 Task: Add the task  Add support for real-time multiplayer gaming to the section DevOps Drive in the project WolfTech and add a Due Date to the respective task as 2023/12/20.
Action: Mouse moved to (861, 643)
Screenshot: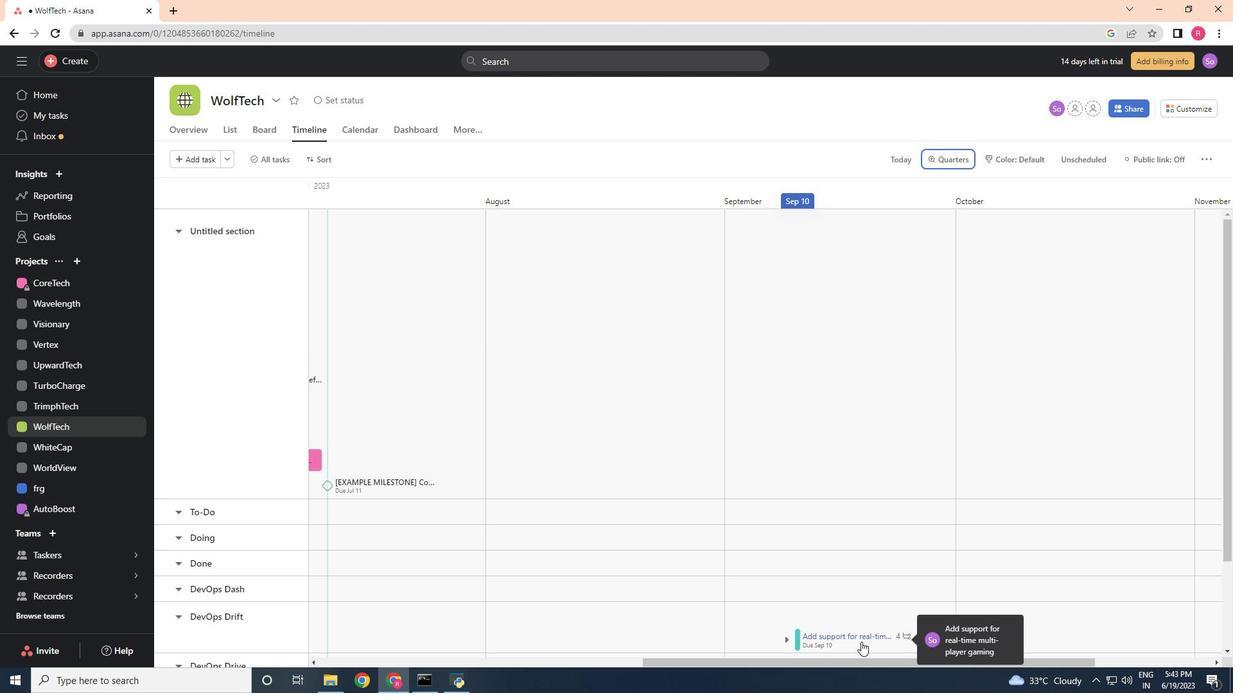 
Action: Mouse pressed left at (861, 643)
Screenshot: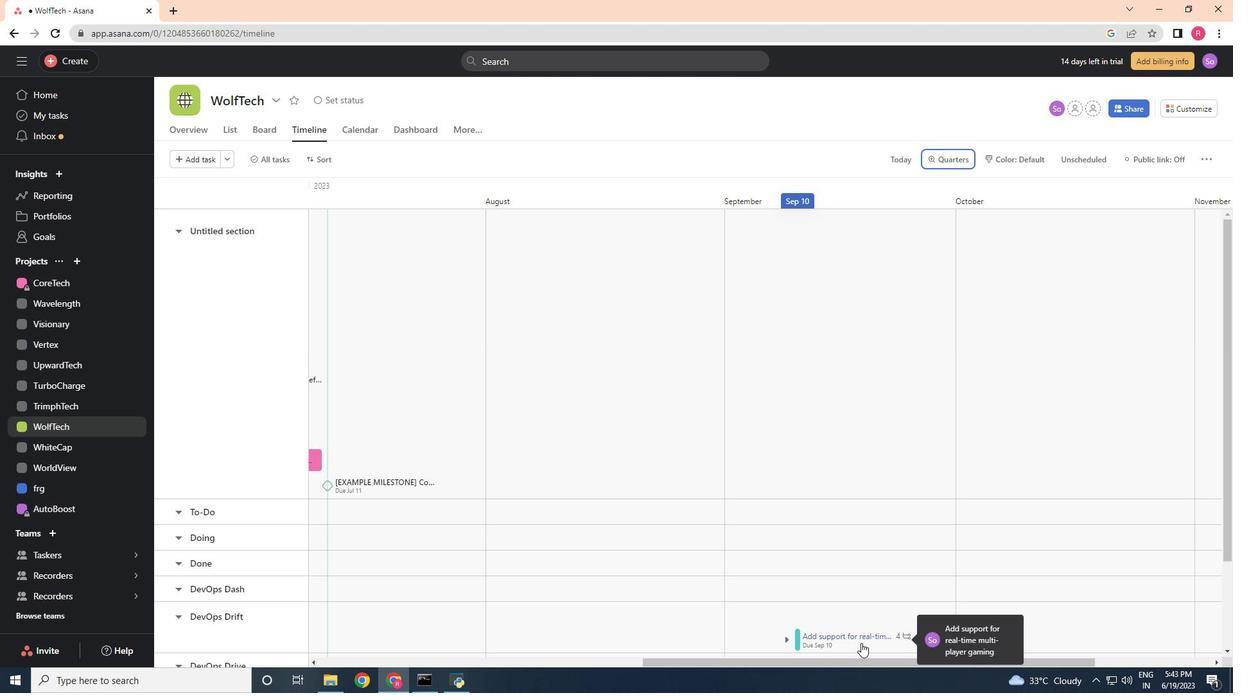 
Action: Mouse moved to (989, 283)
Screenshot: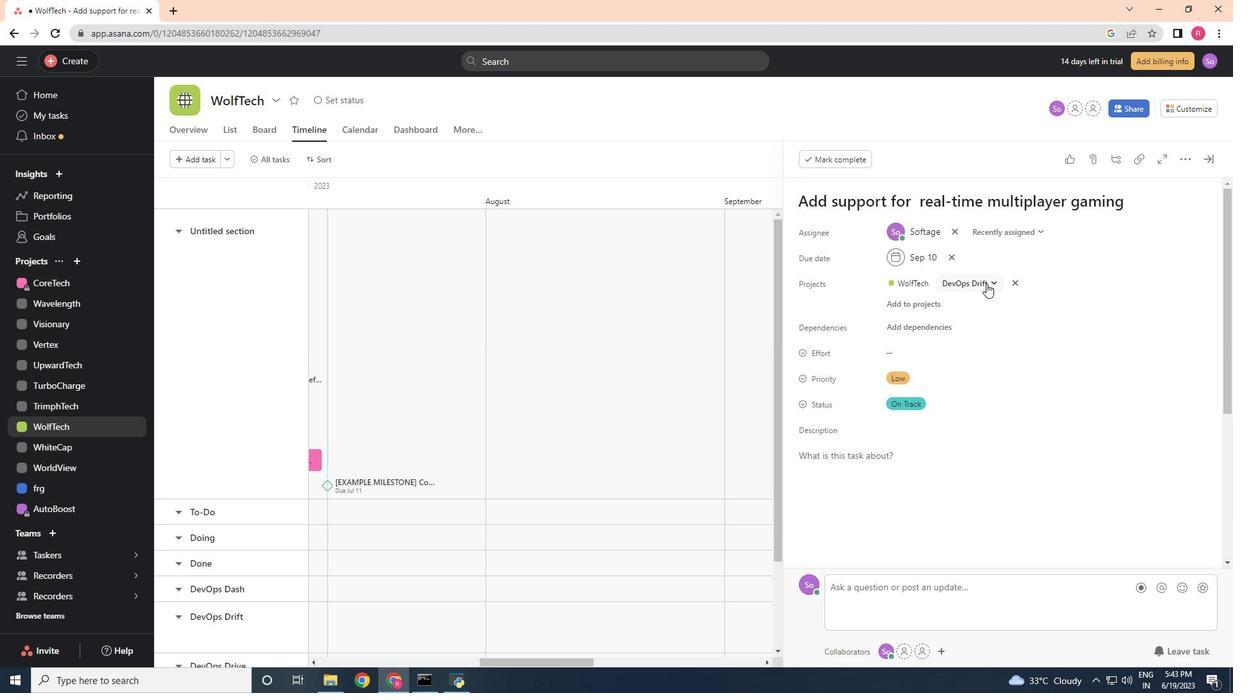 
Action: Mouse pressed left at (989, 283)
Screenshot: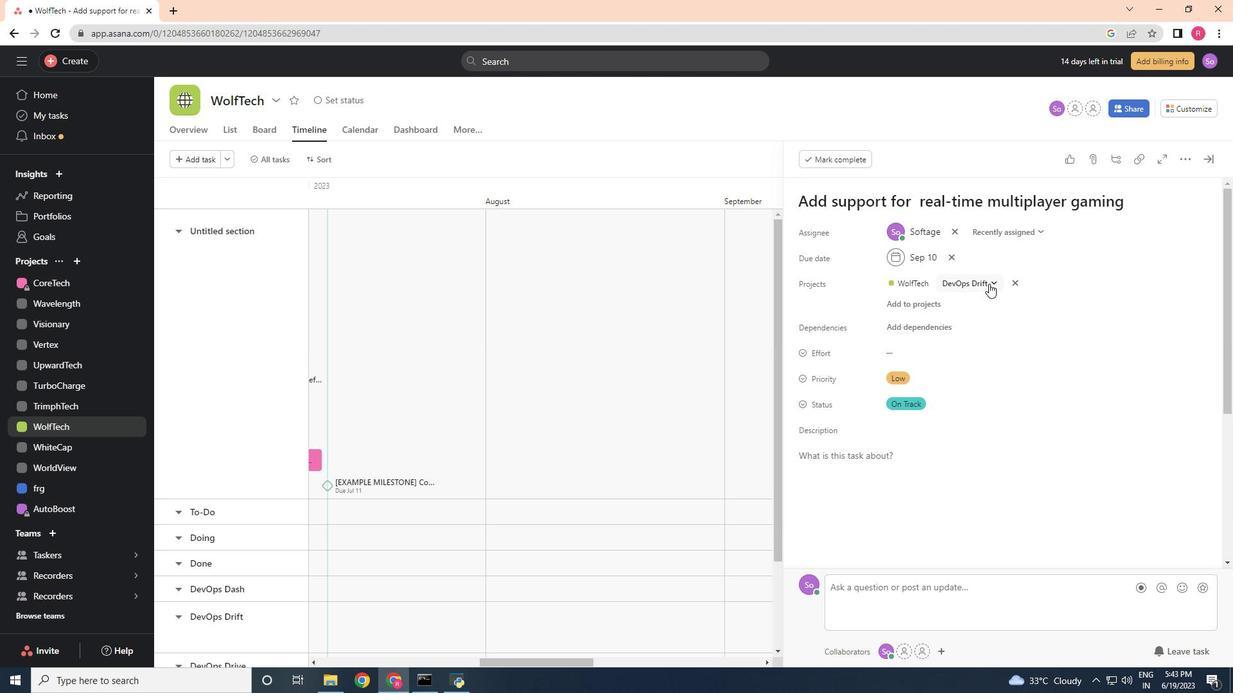 
Action: Mouse moved to (955, 449)
Screenshot: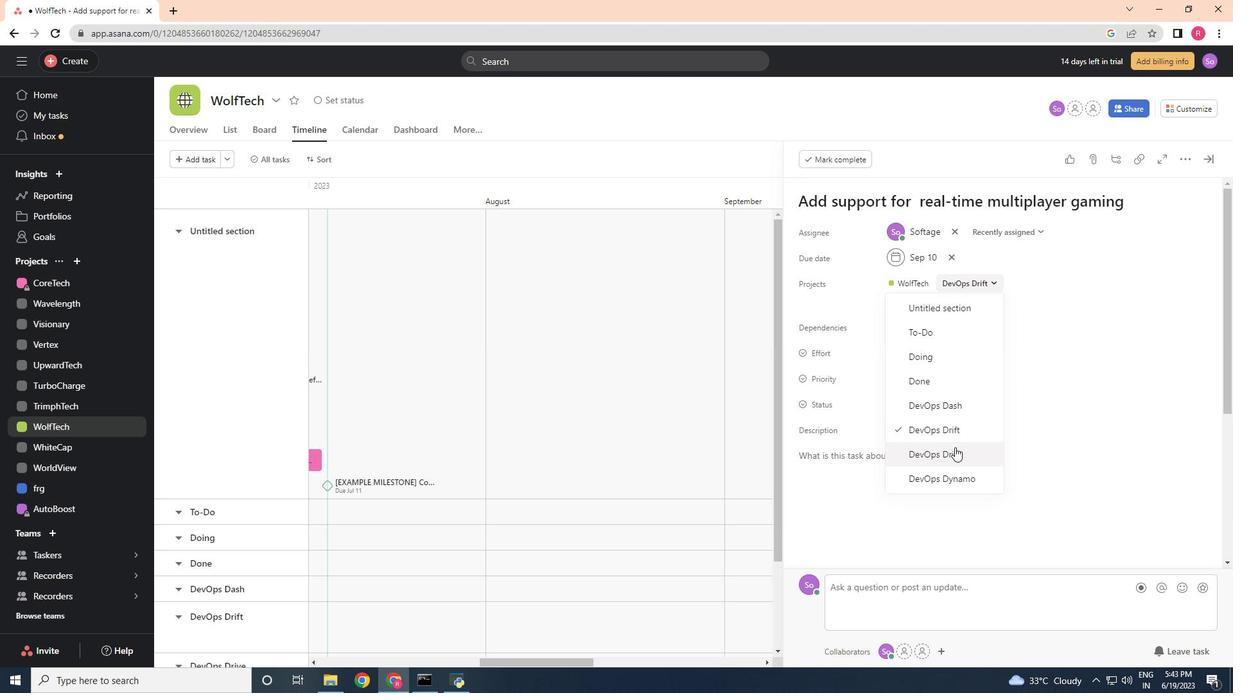 
Action: Mouse pressed left at (955, 449)
Screenshot: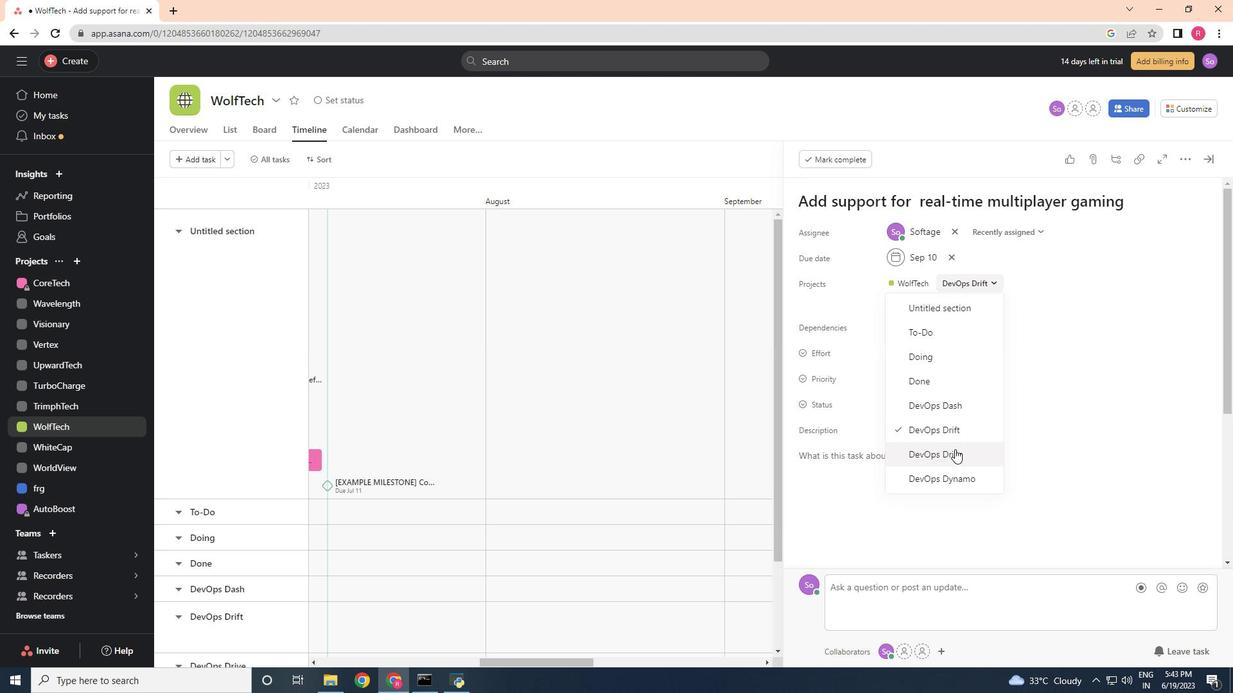 
Action: Mouse moved to (955, 254)
Screenshot: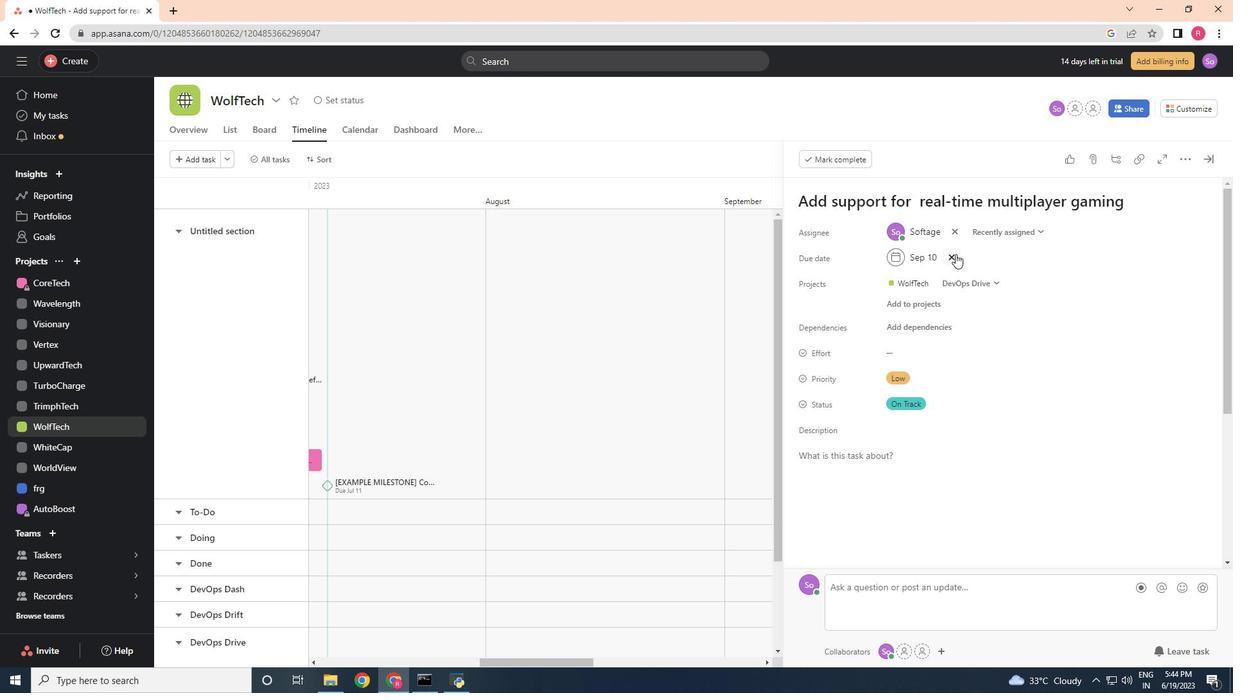 
Action: Mouse pressed left at (955, 254)
Screenshot: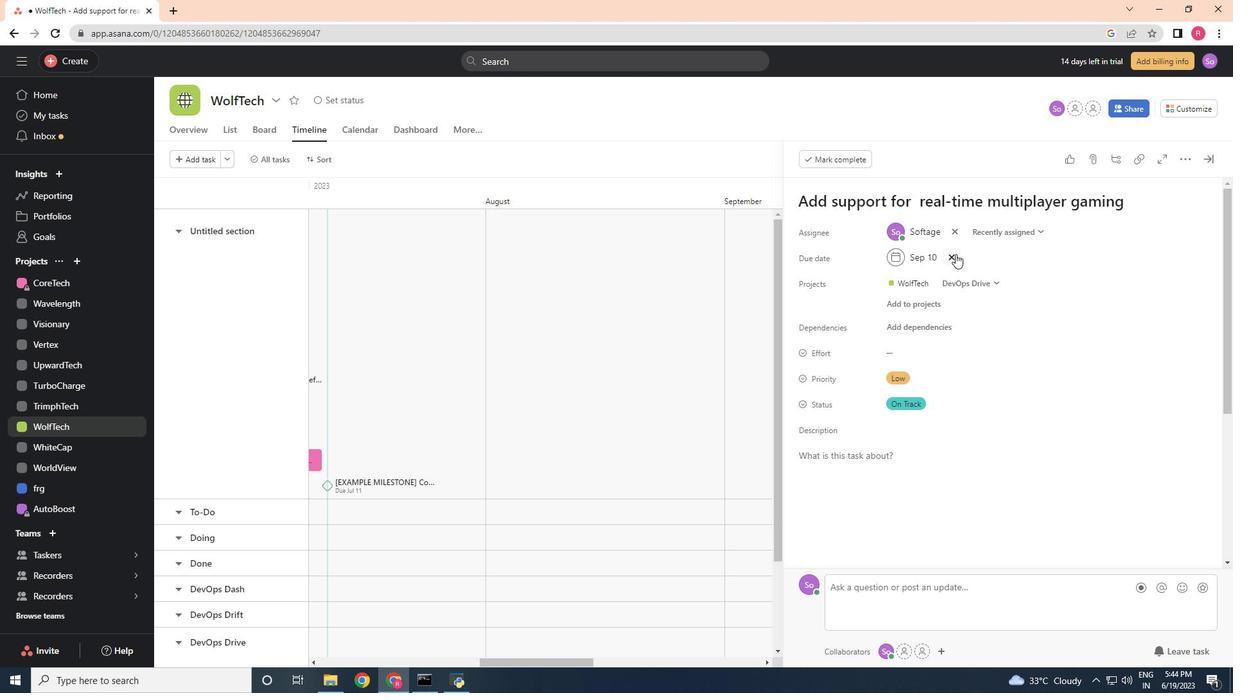 
Action: Mouse moved to (914, 261)
Screenshot: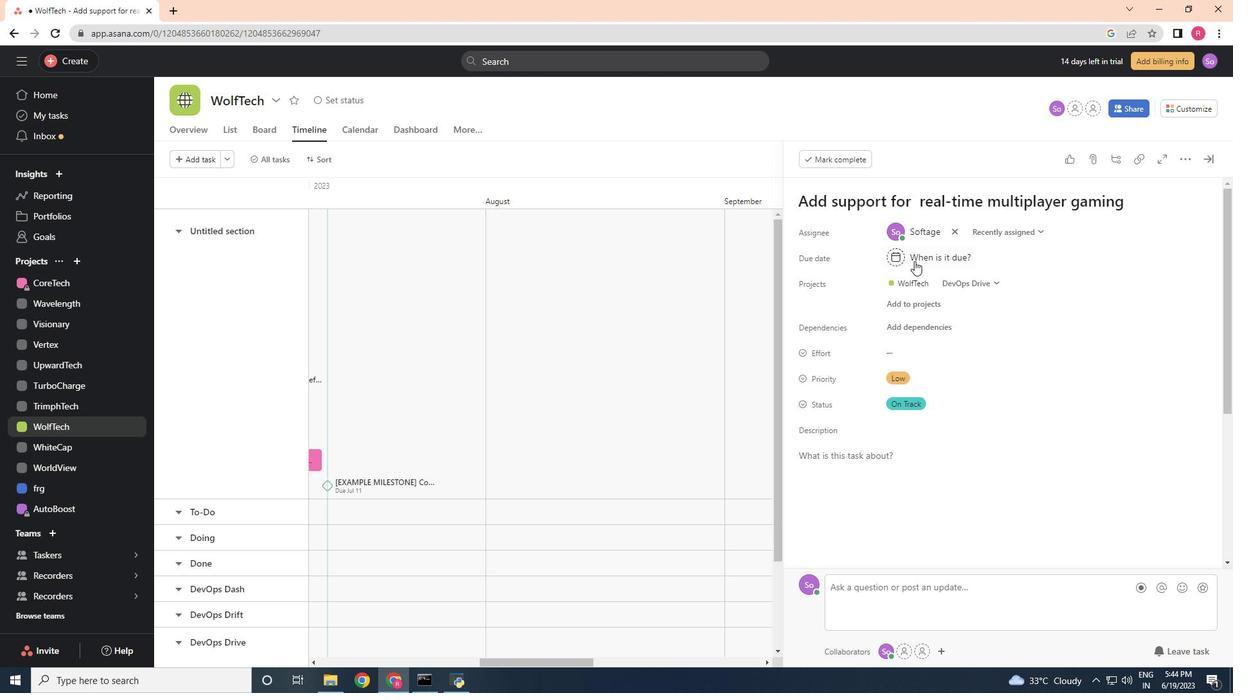 
Action: Mouse pressed left at (914, 261)
Screenshot: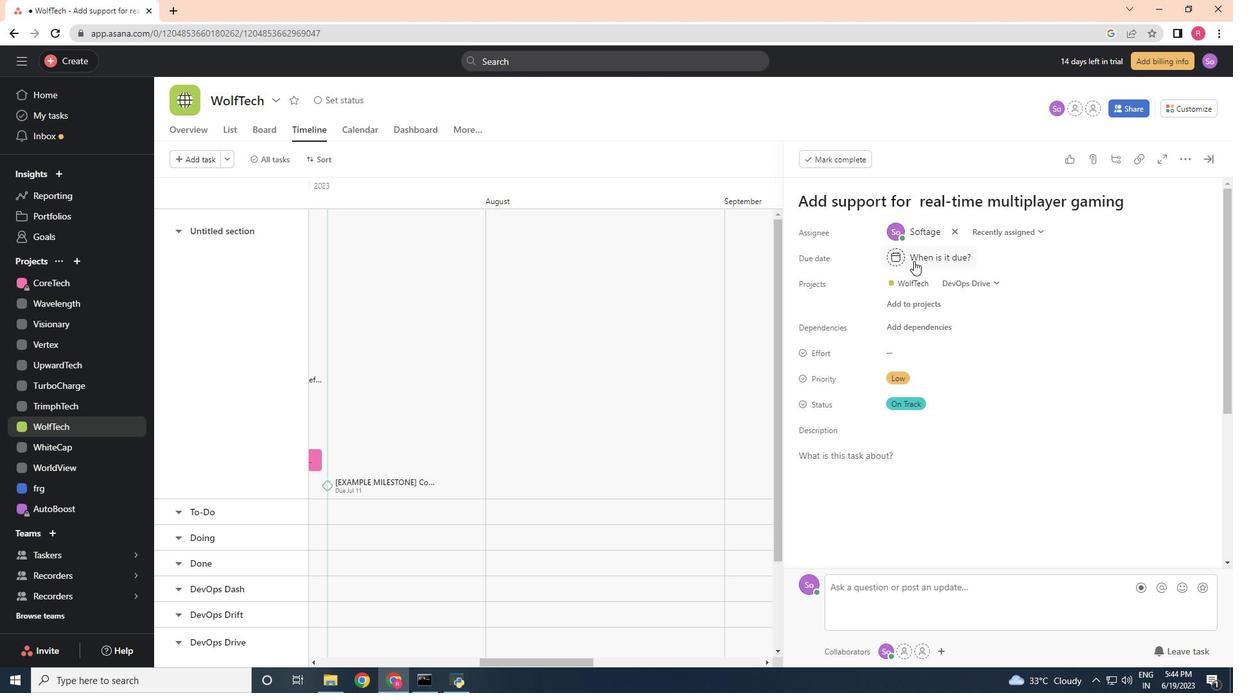 
Action: Mouse moved to (1045, 325)
Screenshot: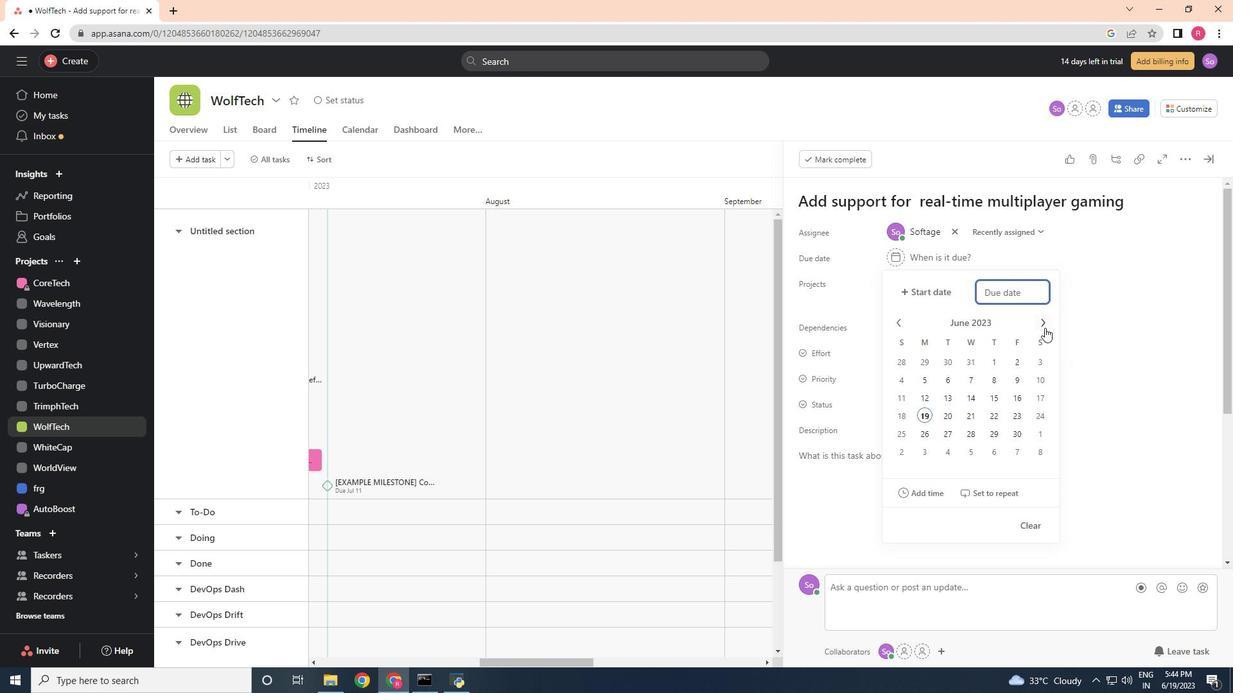 
Action: Mouse pressed left at (1045, 325)
Screenshot: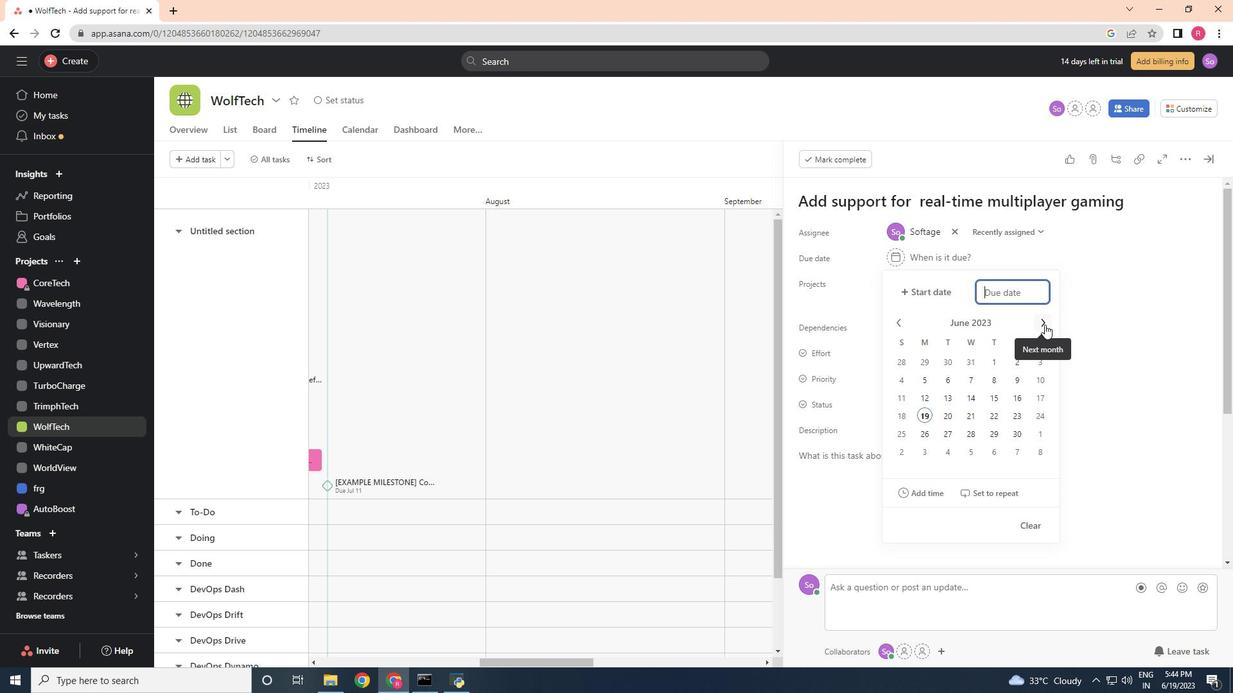 
Action: Mouse pressed left at (1045, 325)
Screenshot: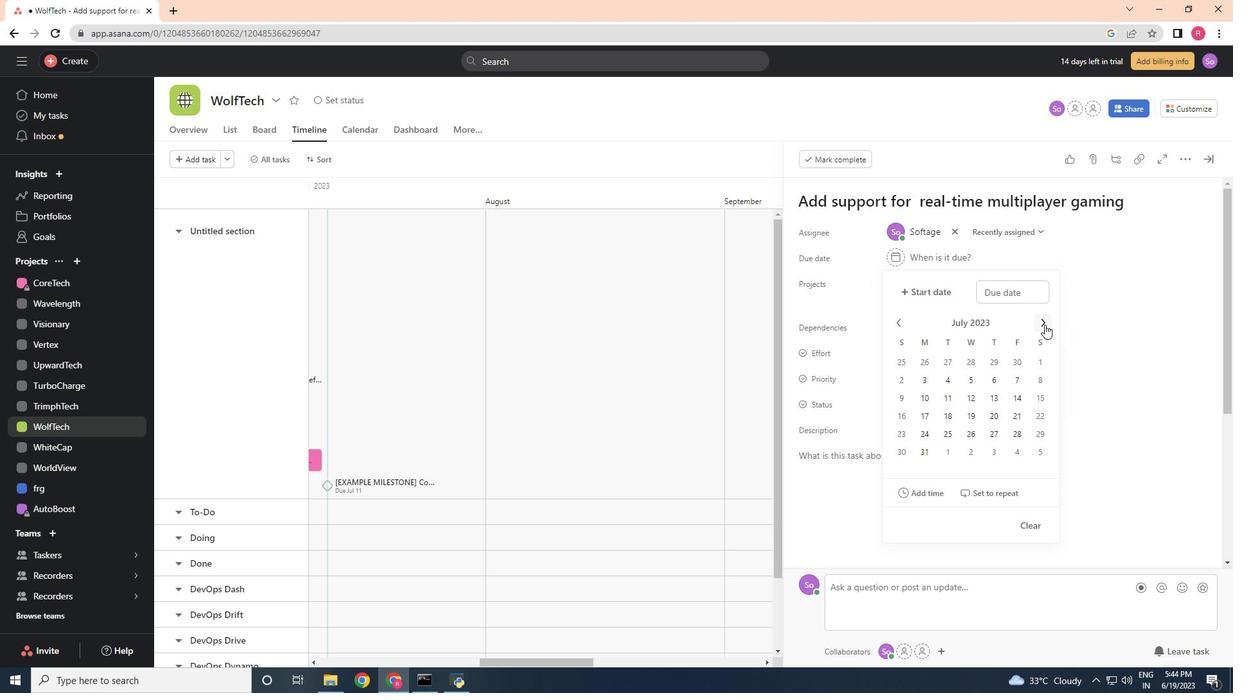 
Action: Mouse pressed left at (1045, 325)
Screenshot: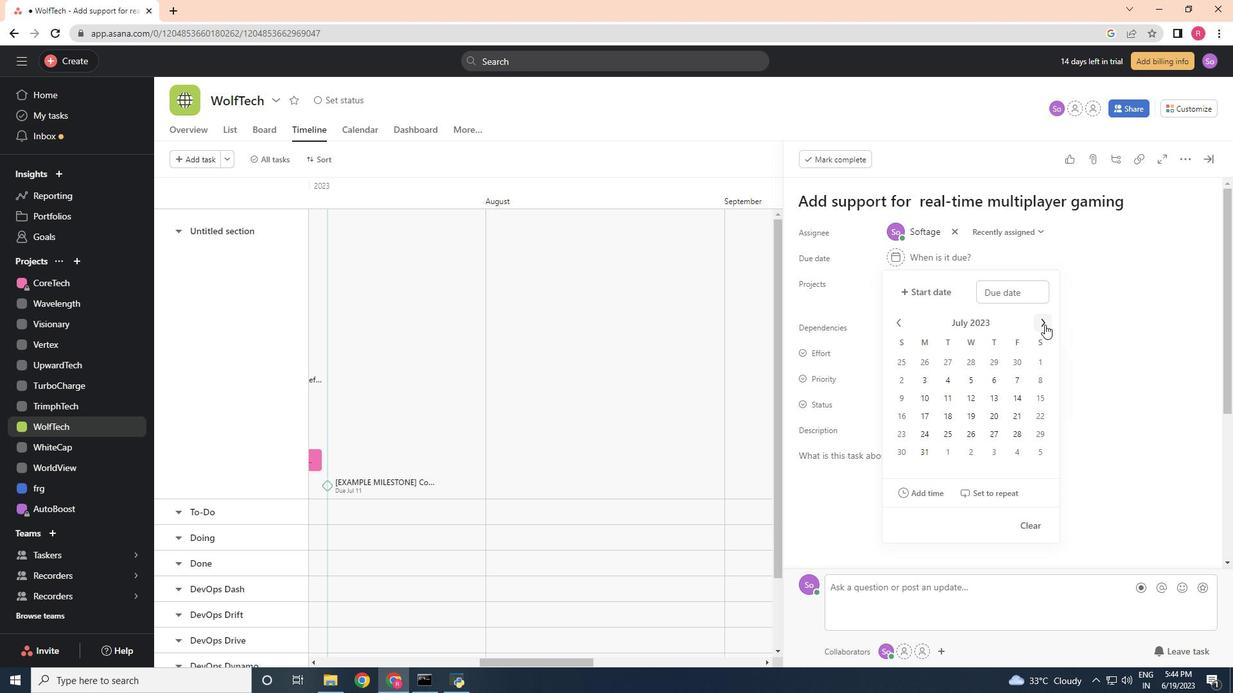 
Action: Mouse pressed left at (1045, 325)
Screenshot: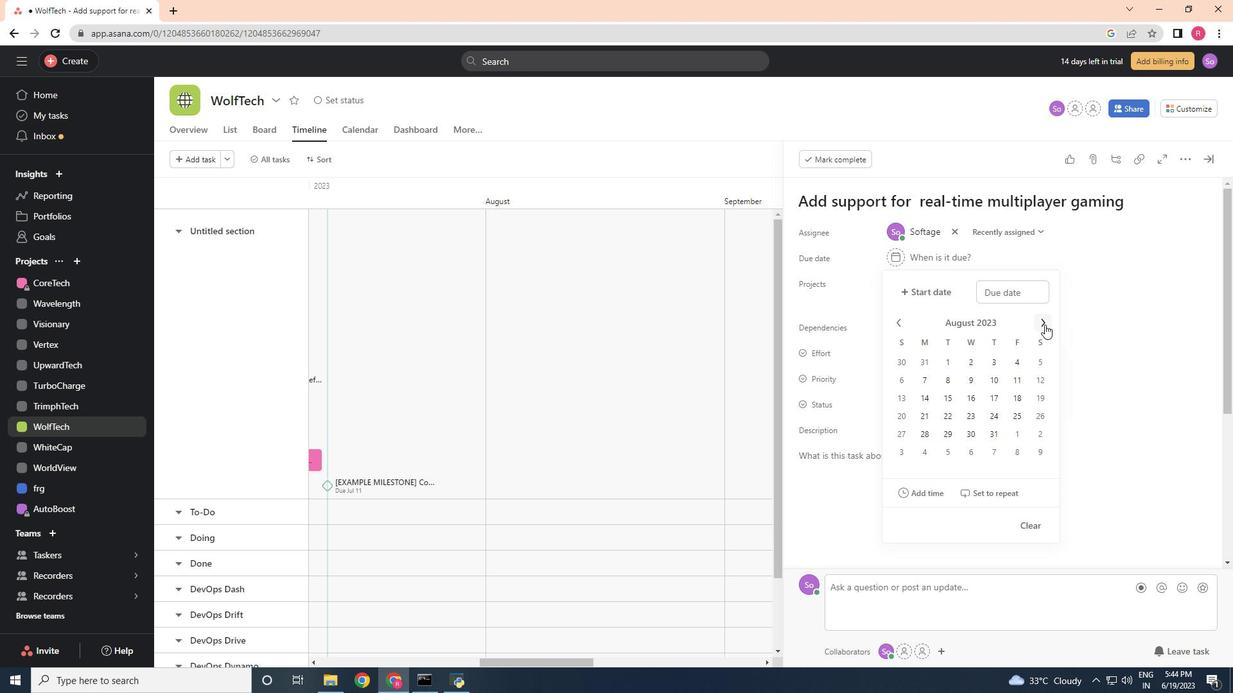 
Action: Mouse pressed left at (1045, 325)
Screenshot: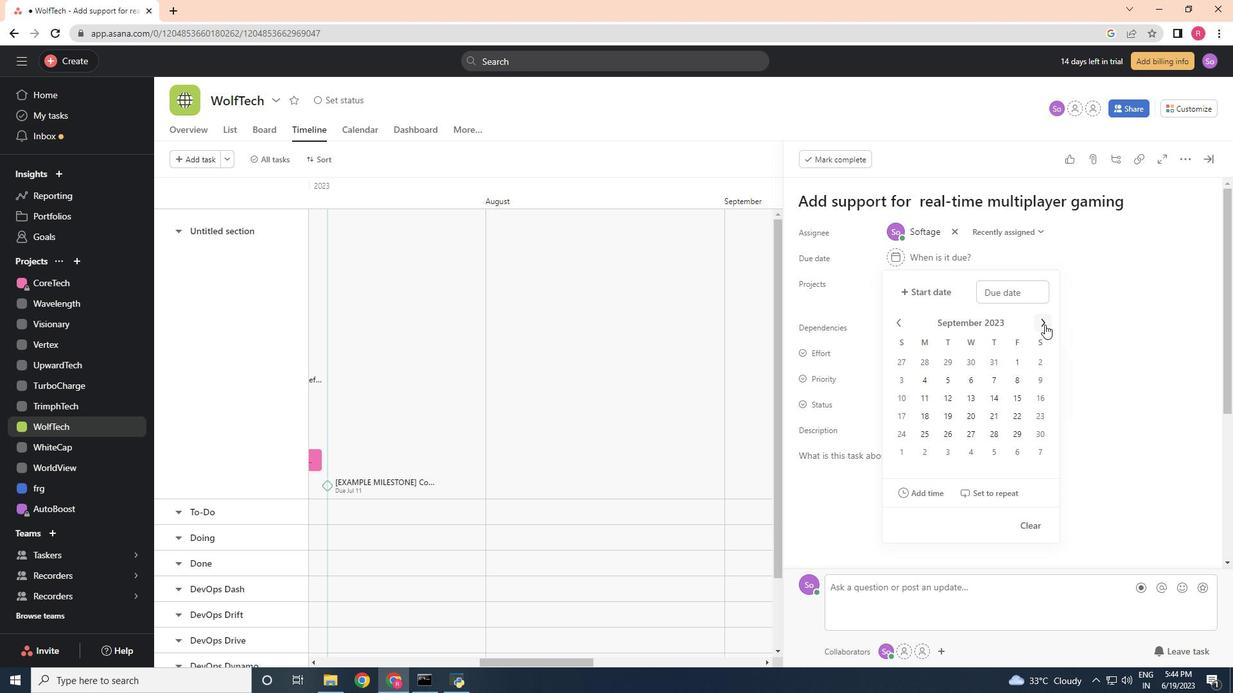 
Action: Mouse pressed left at (1045, 325)
Screenshot: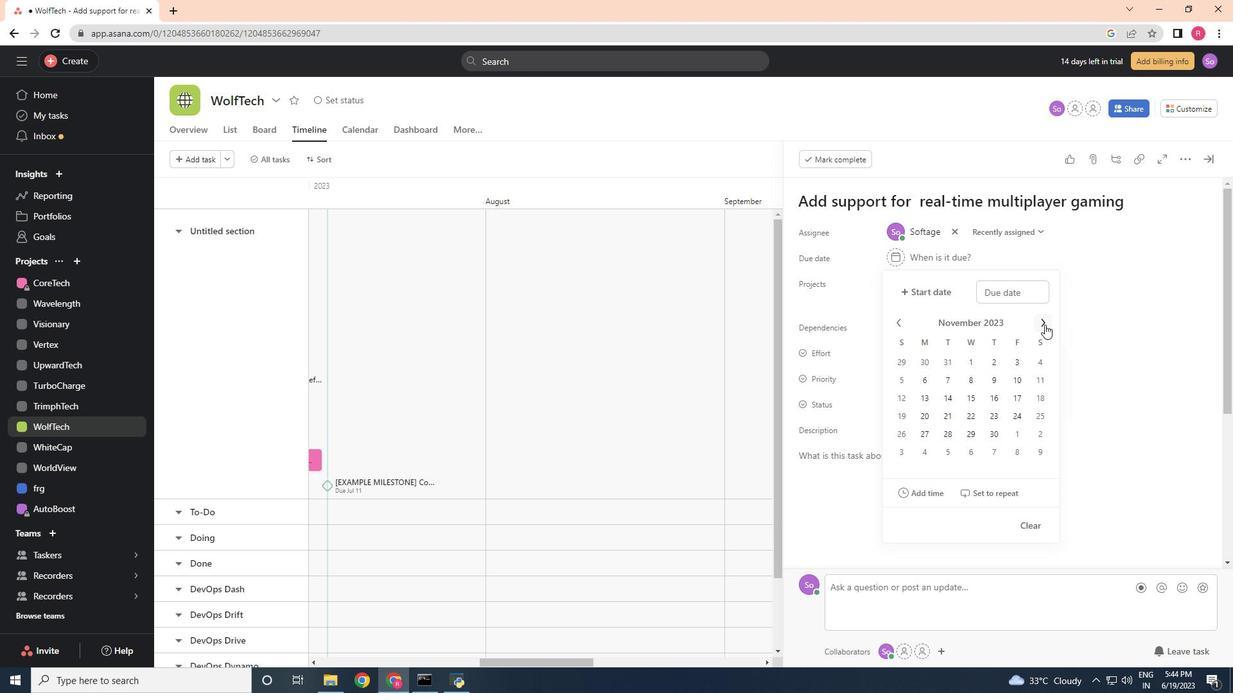 
Action: Mouse moved to (971, 418)
Screenshot: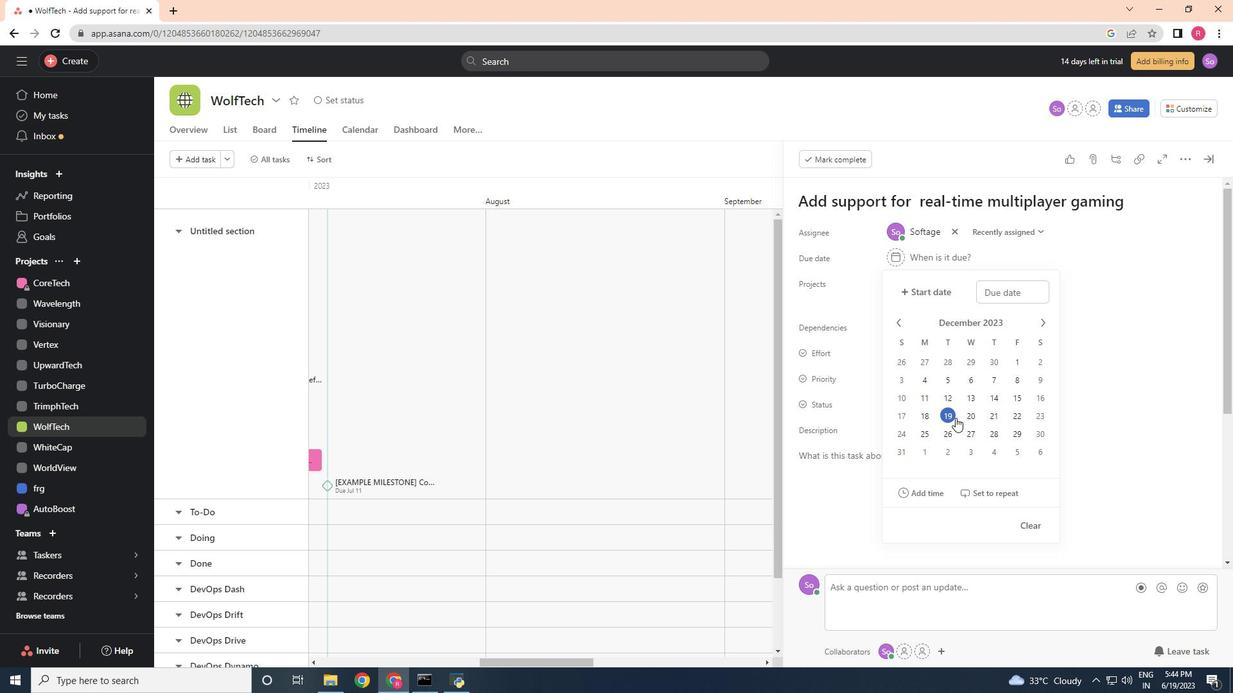 
Action: Mouse pressed left at (971, 418)
Screenshot: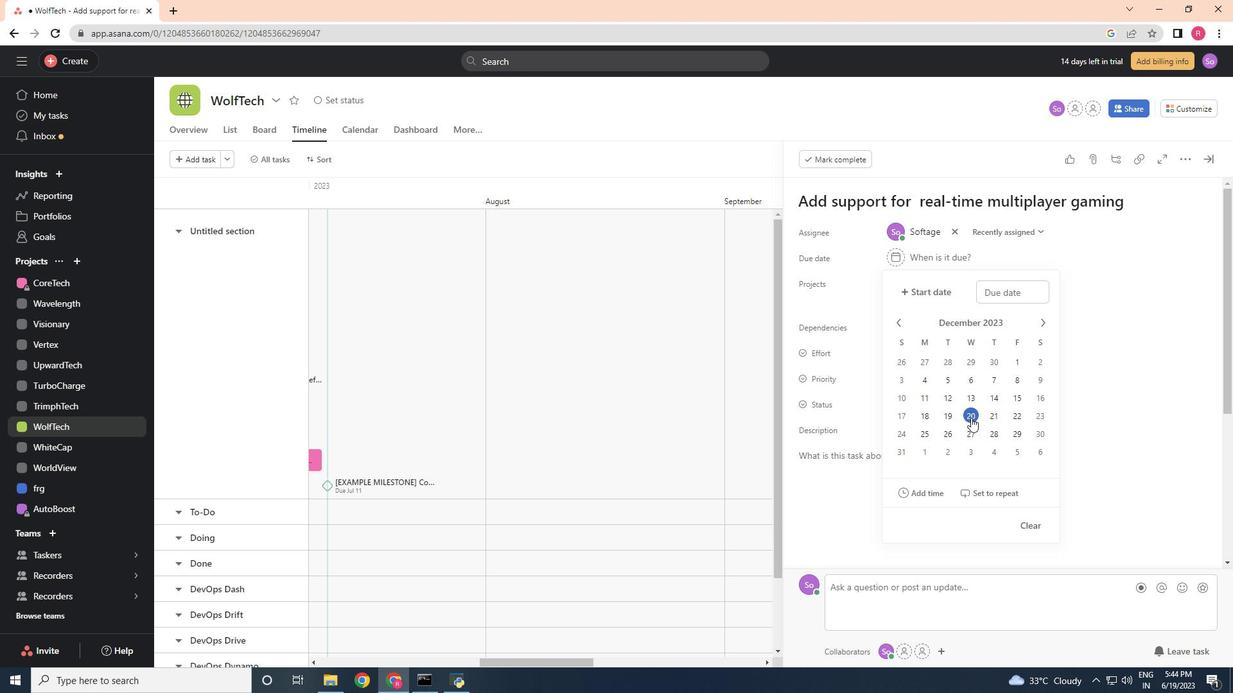 
Action: Mouse moved to (1125, 440)
Screenshot: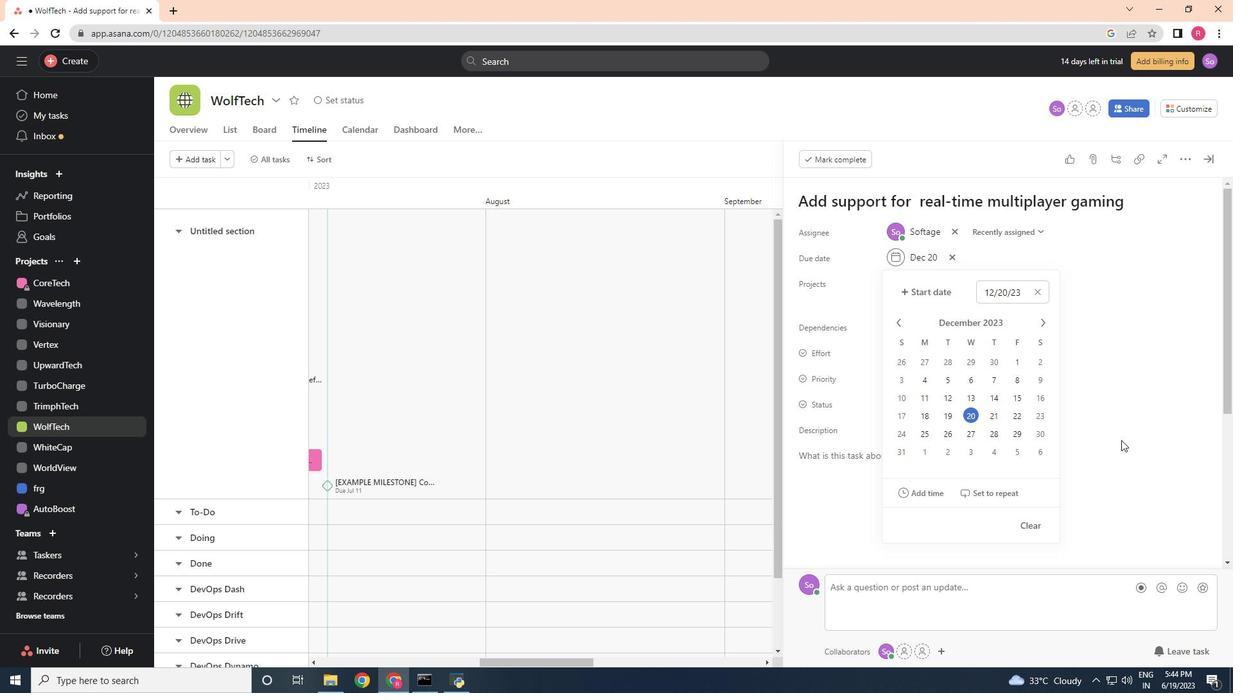 
Action: Mouse pressed left at (1125, 440)
Screenshot: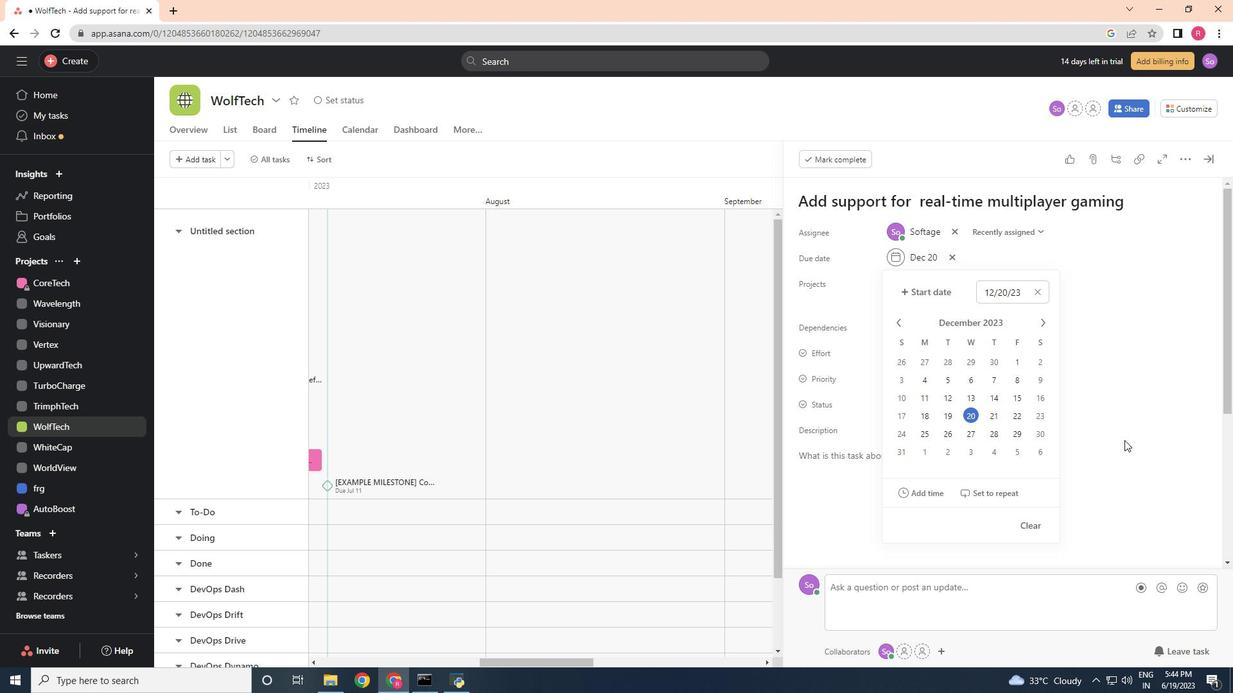 
Action: Mouse moved to (1131, 435)
Screenshot: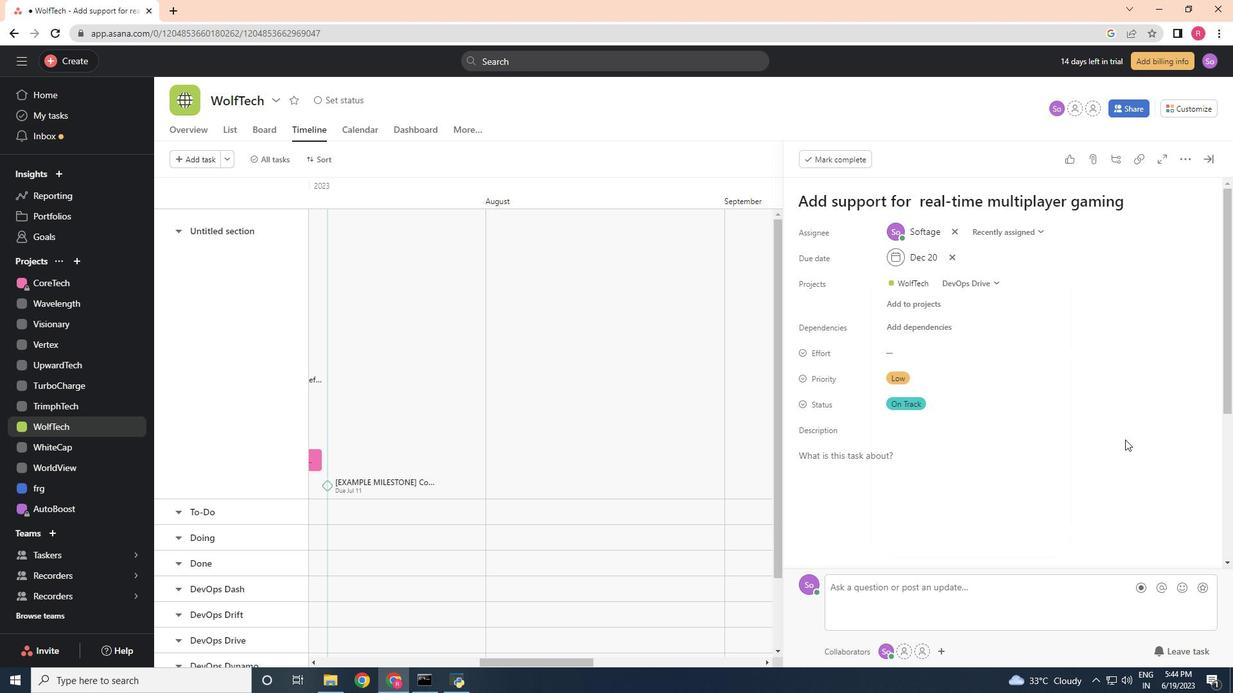 
